 Task: Add Happy Baby Organic Stage 1 Infant Formula W/ Iron to the cart.
Action: Mouse moved to (267, 137)
Screenshot: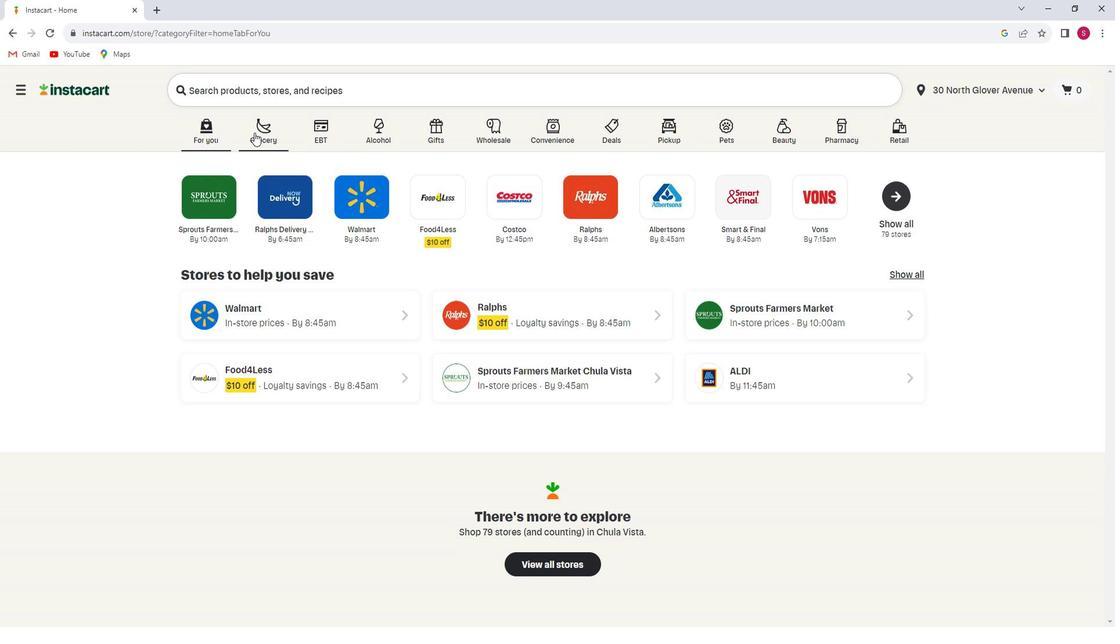 
Action: Mouse pressed left at (267, 137)
Screenshot: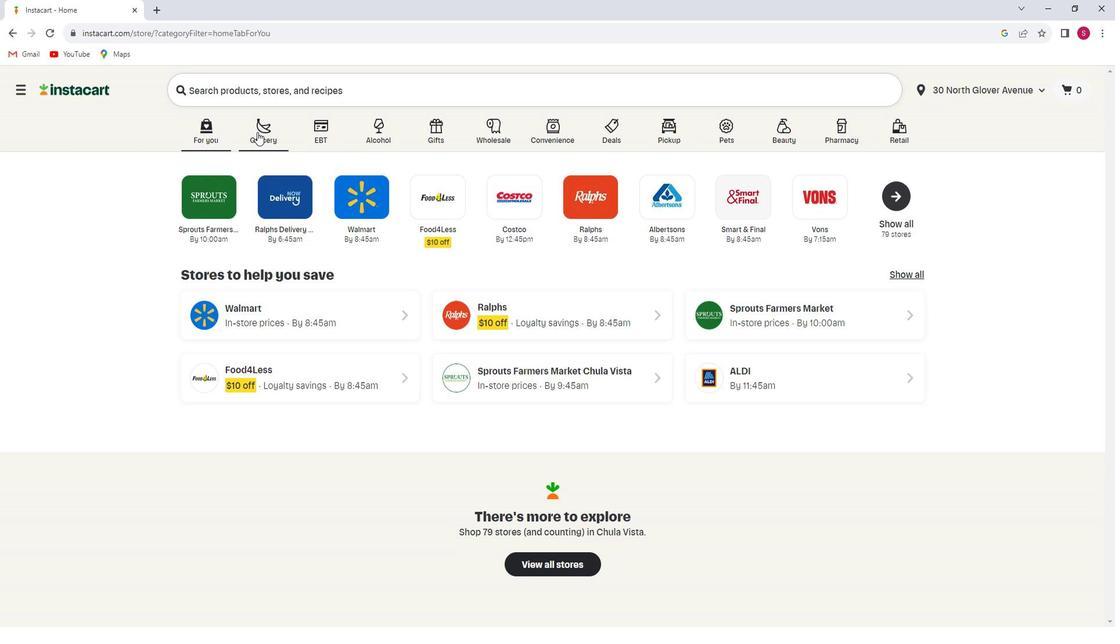 
Action: Mouse moved to (255, 351)
Screenshot: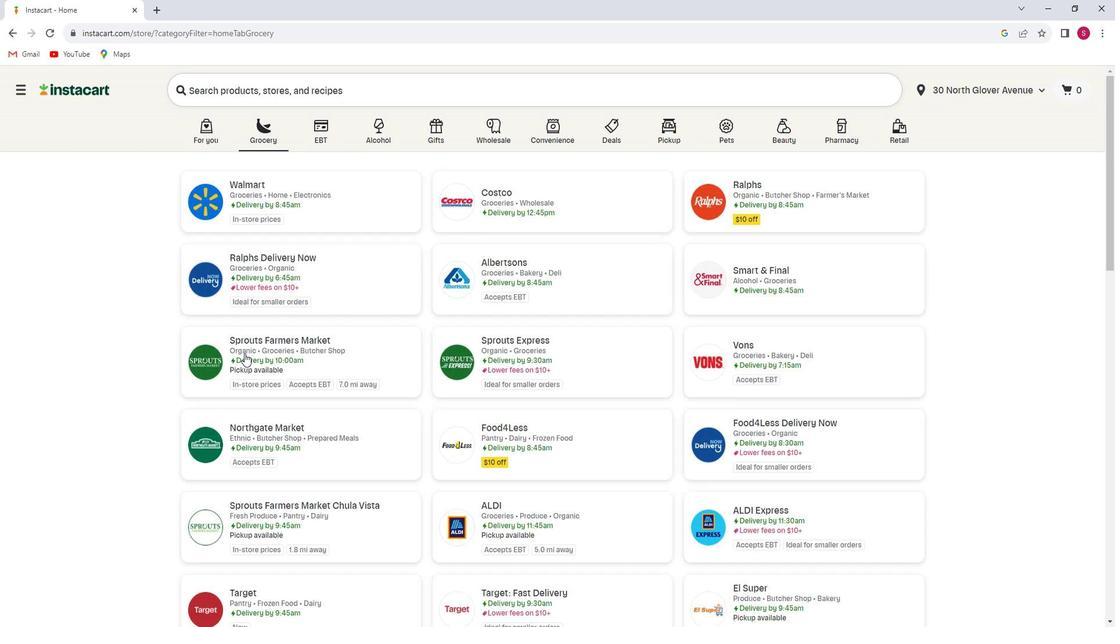 
Action: Mouse pressed left at (255, 351)
Screenshot: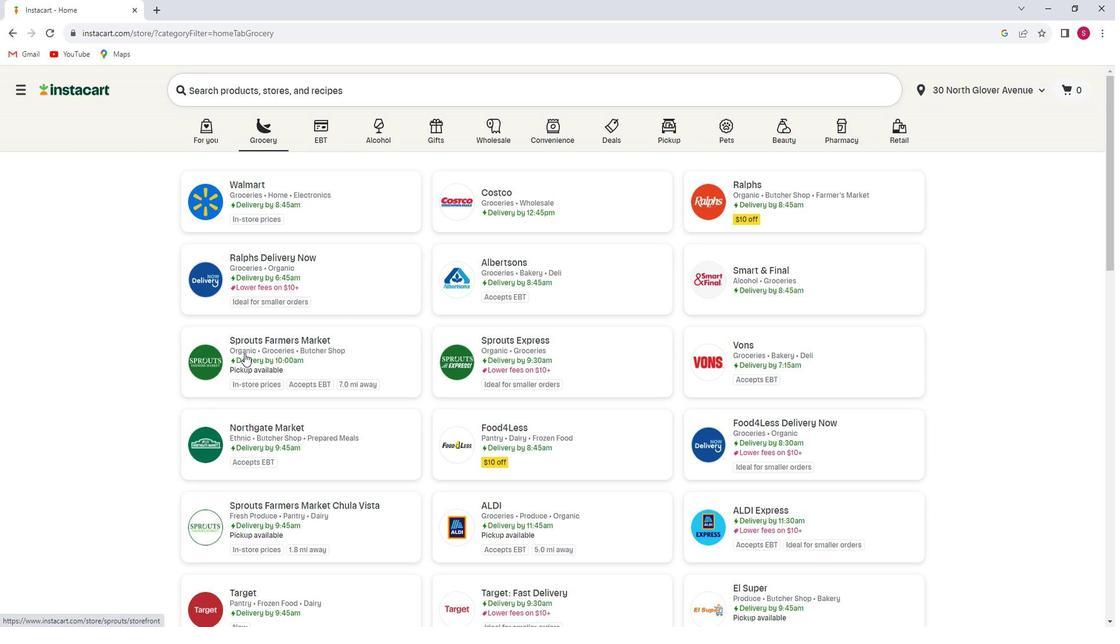 
Action: Mouse moved to (97, 371)
Screenshot: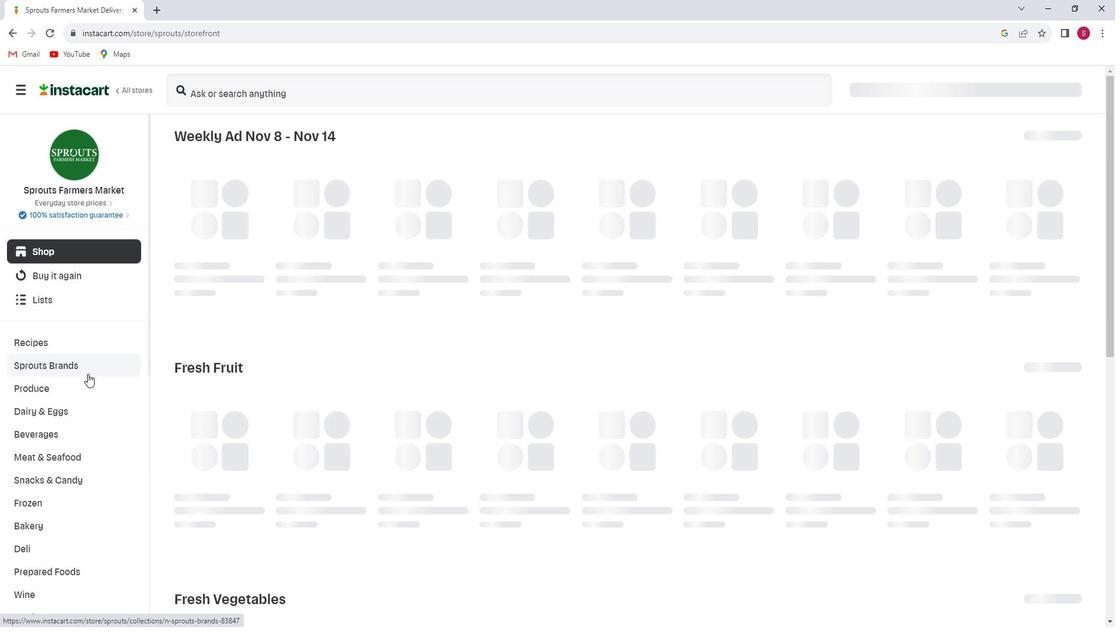 
Action: Mouse scrolled (98, 370) with delta (0, 0)
Screenshot: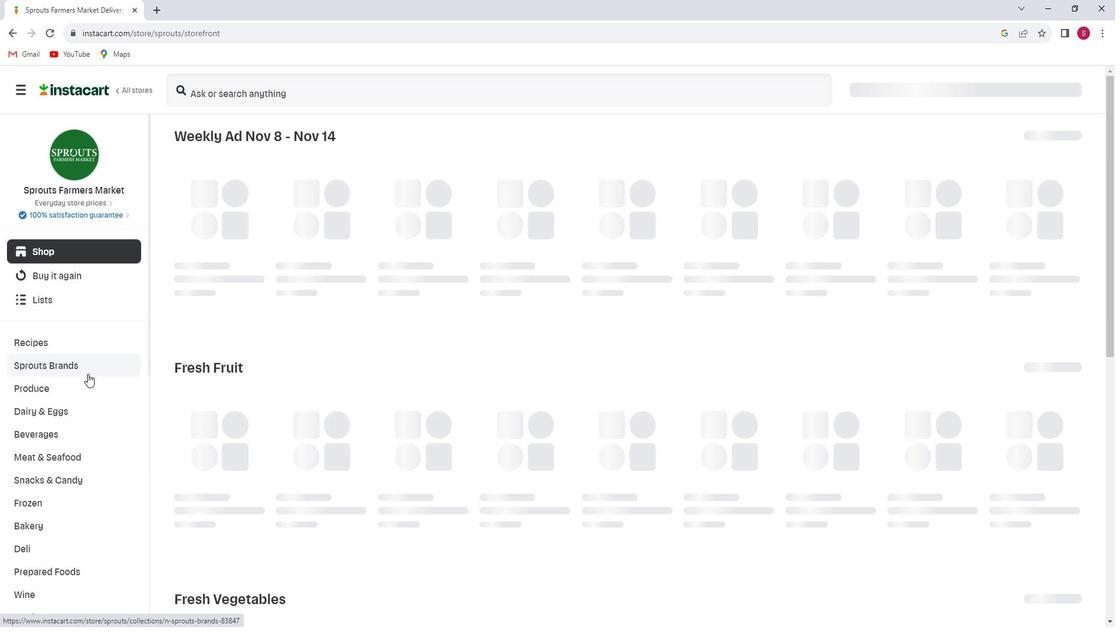 
Action: Mouse scrolled (97, 370) with delta (0, 0)
Screenshot: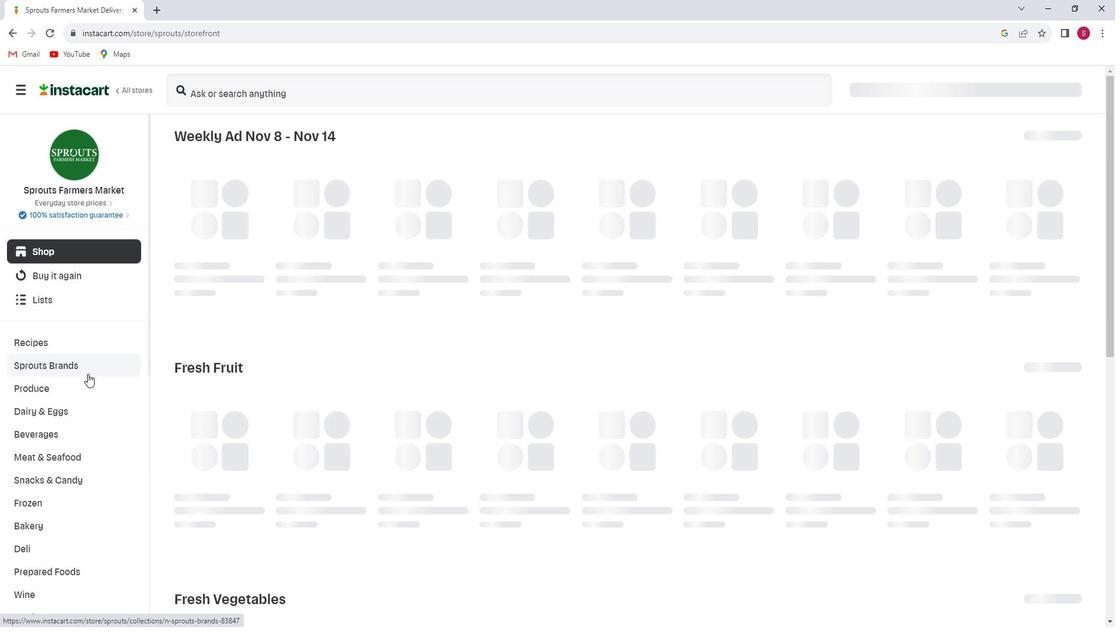 
Action: Mouse scrolled (97, 370) with delta (0, 0)
Screenshot: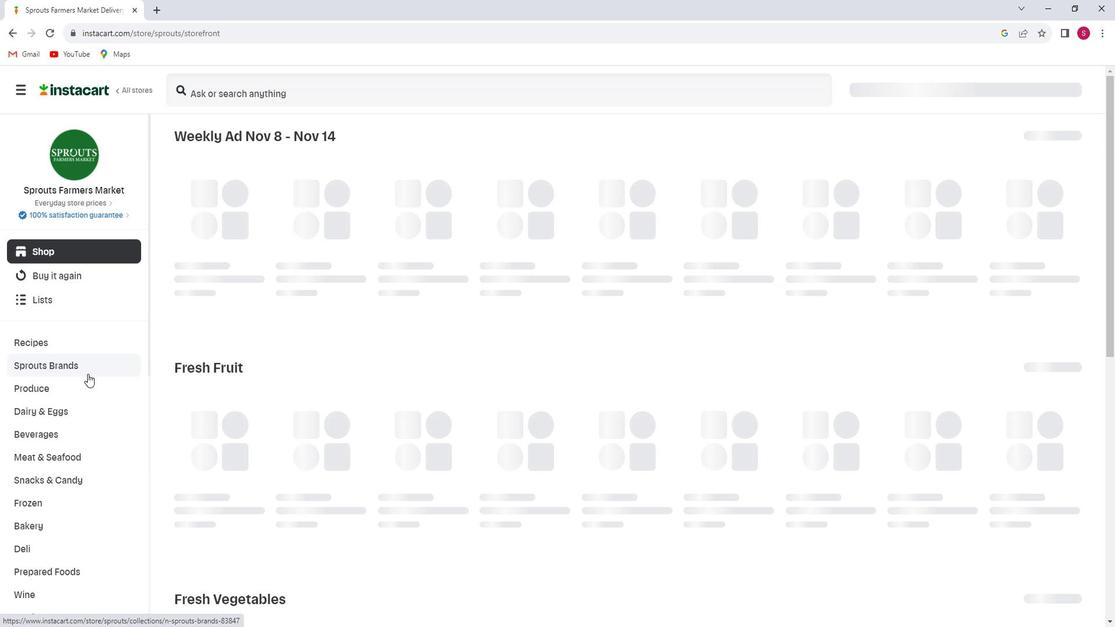 
Action: Mouse scrolled (97, 370) with delta (0, 0)
Screenshot: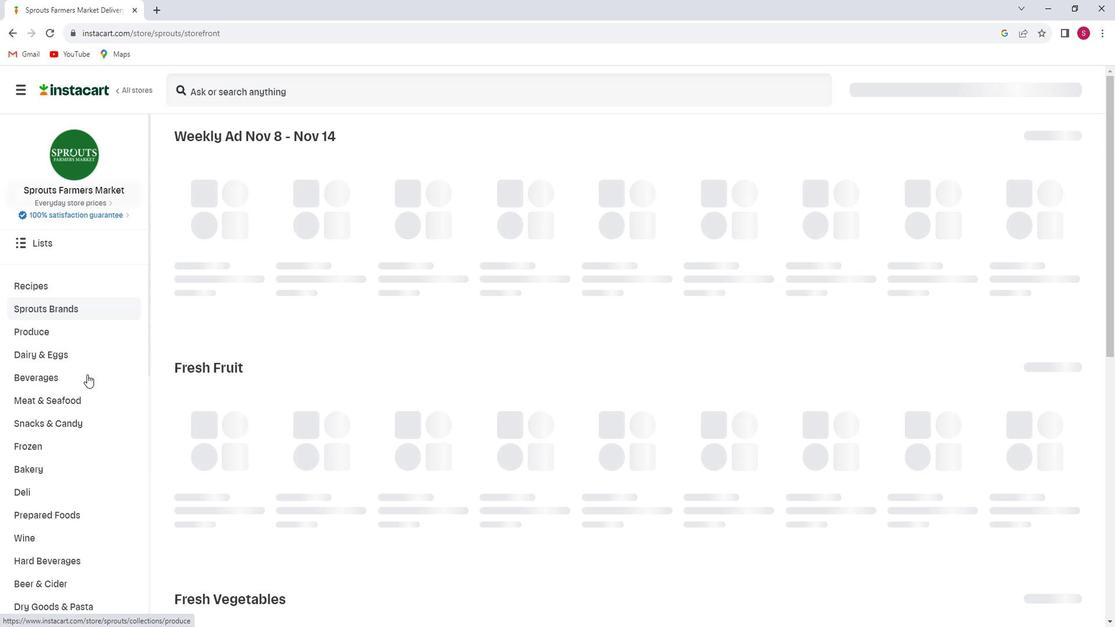
Action: Mouse scrolled (97, 370) with delta (0, 0)
Screenshot: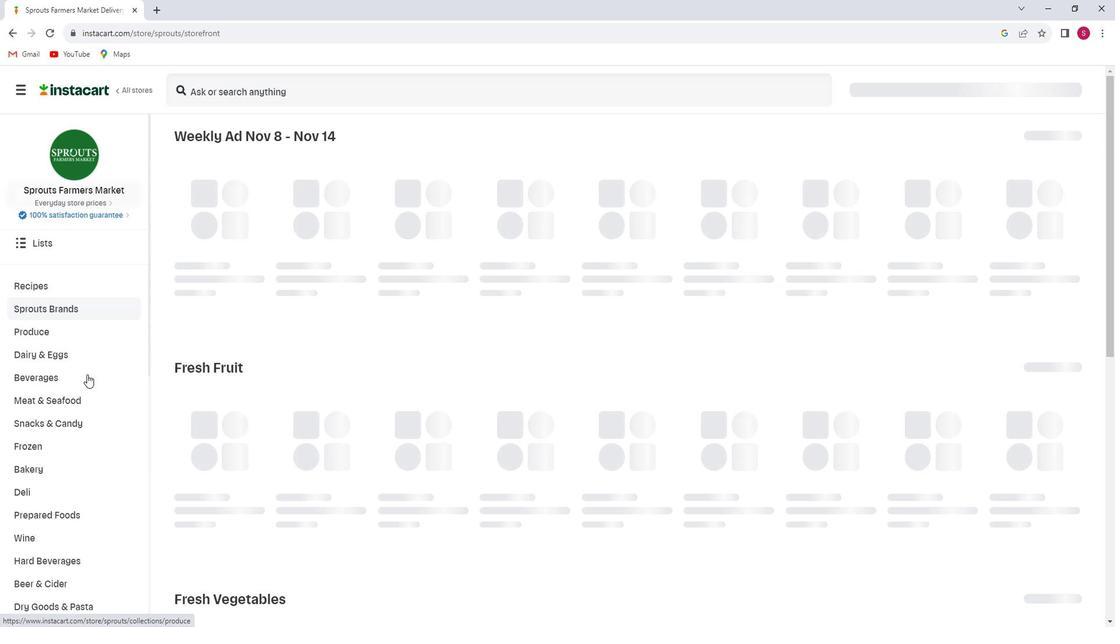 
Action: Mouse scrolled (97, 370) with delta (0, 0)
Screenshot: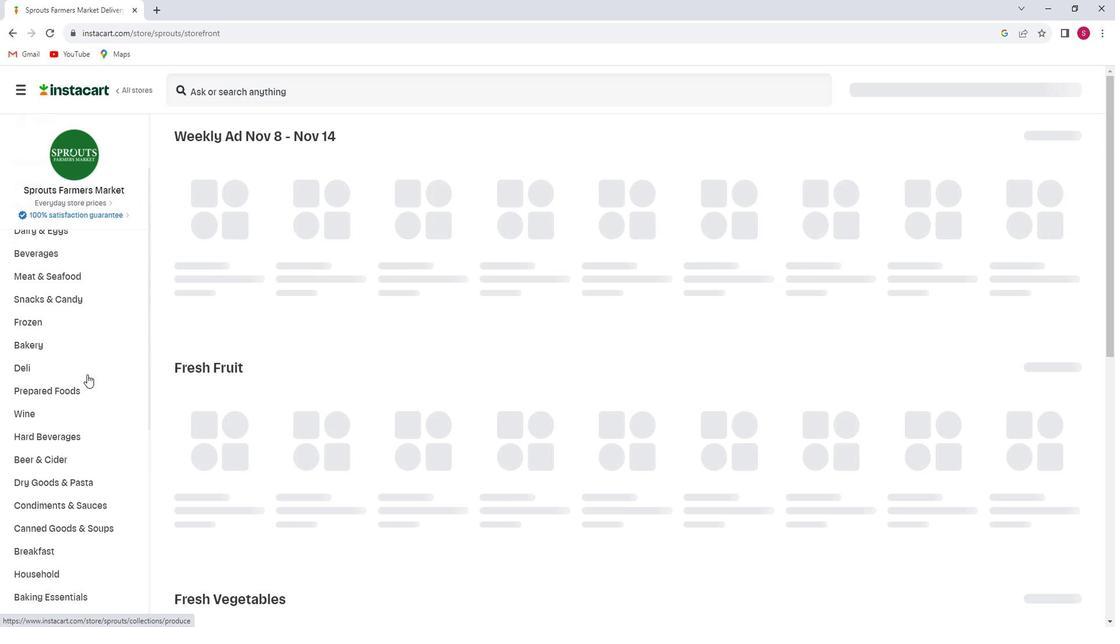 
Action: Mouse scrolled (97, 370) with delta (0, 0)
Screenshot: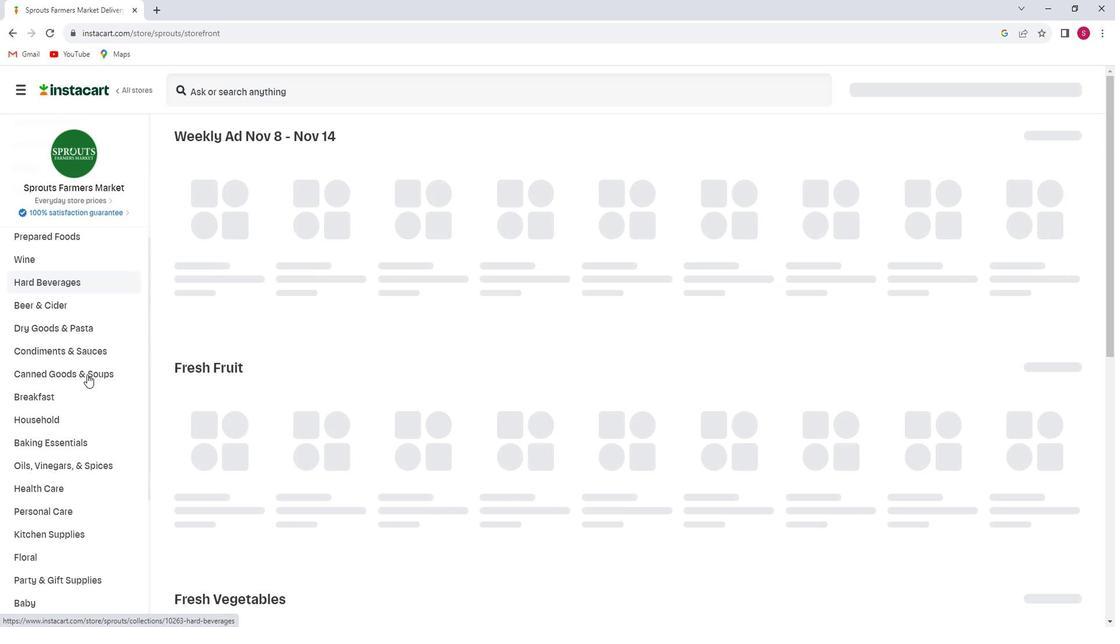 
Action: Mouse scrolled (97, 370) with delta (0, 0)
Screenshot: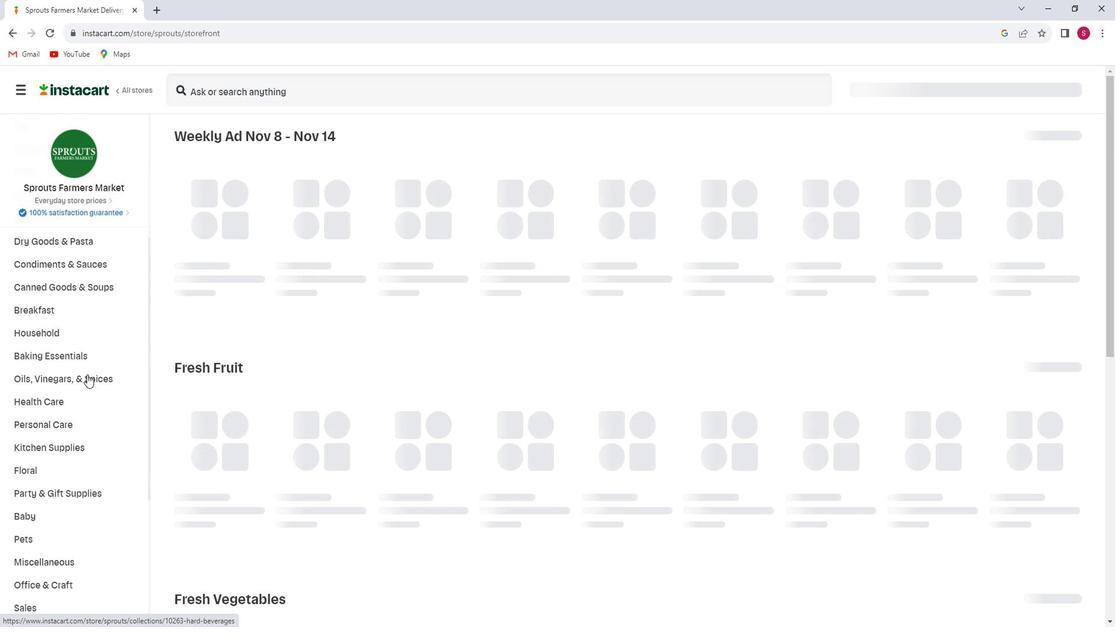 
Action: Mouse scrolled (97, 370) with delta (0, 0)
Screenshot: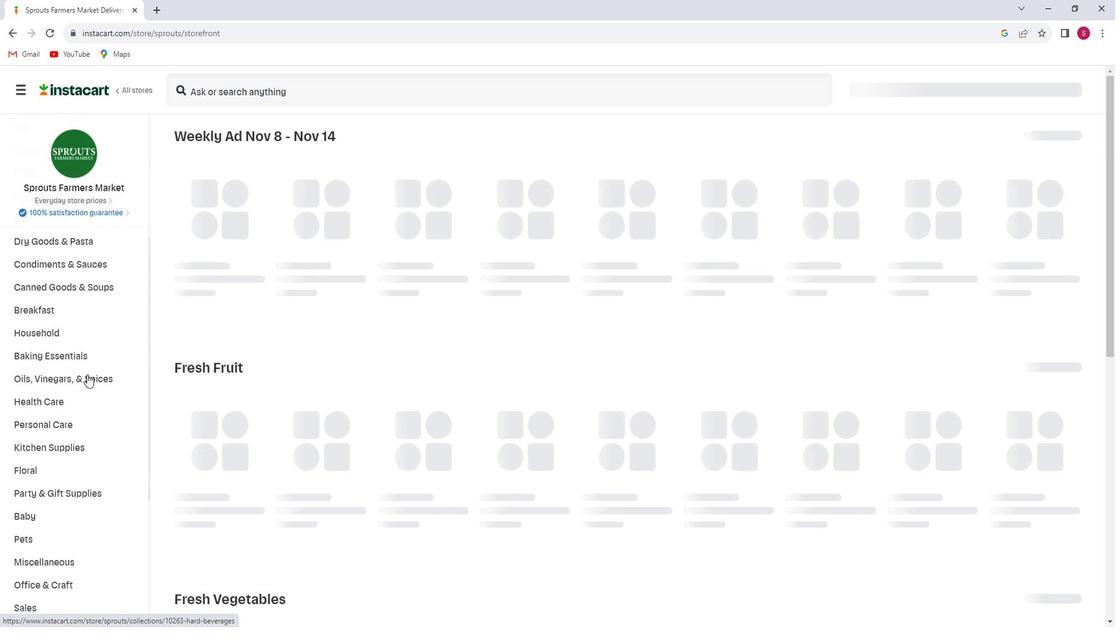 
Action: Mouse moved to (83, 390)
Screenshot: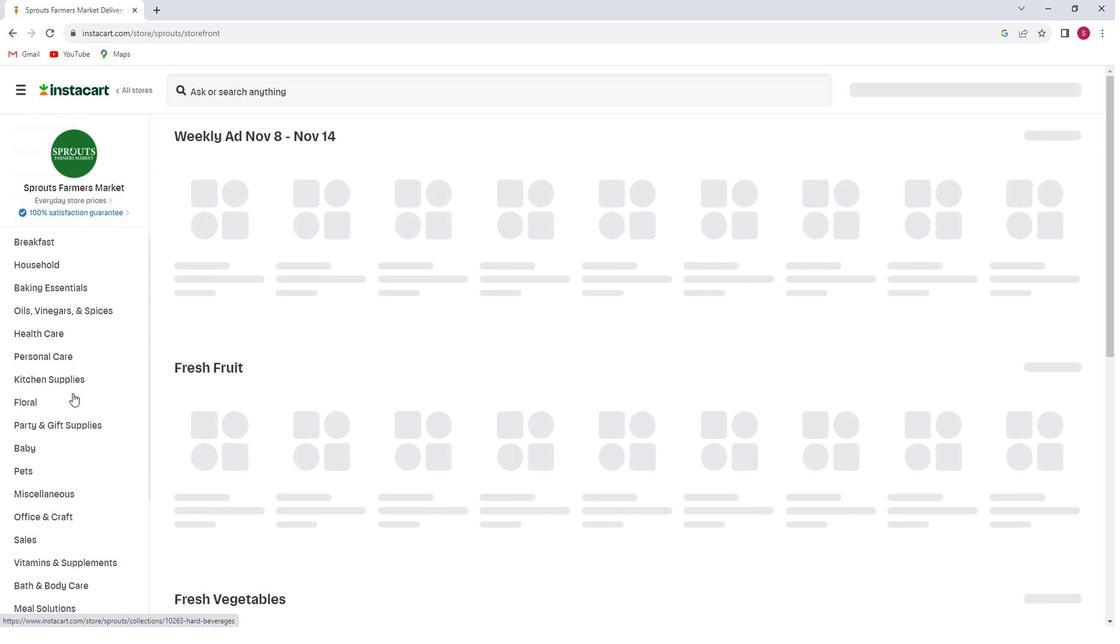 
Action: Mouse scrolled (83, 389) with delta (0, 0)
Screenshot: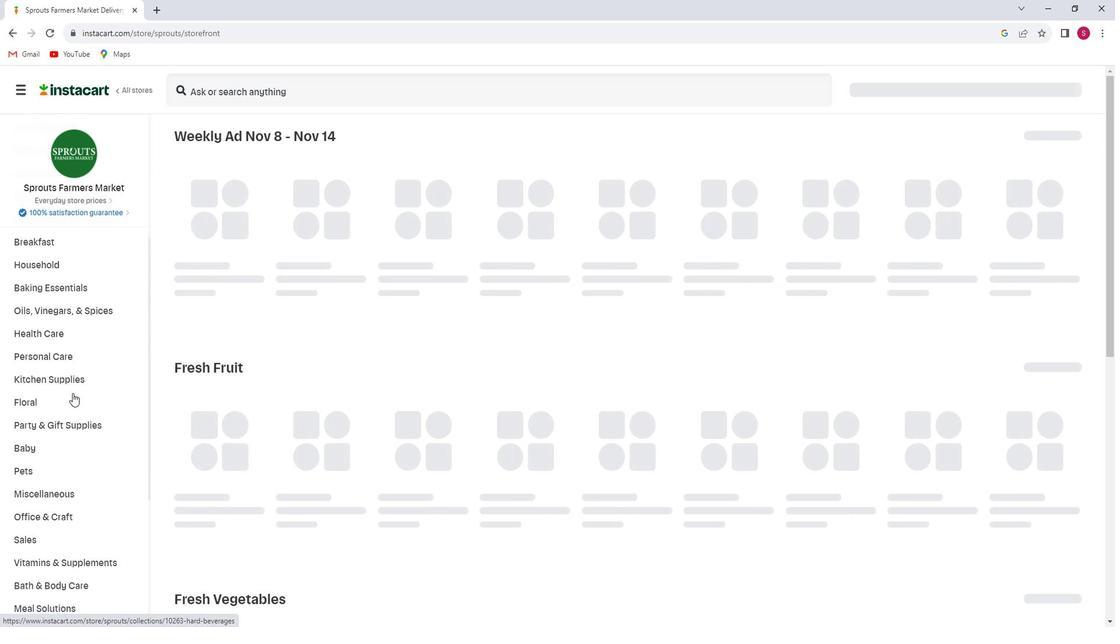 
Action: Mouse moved to (81, 392)
Screenshot: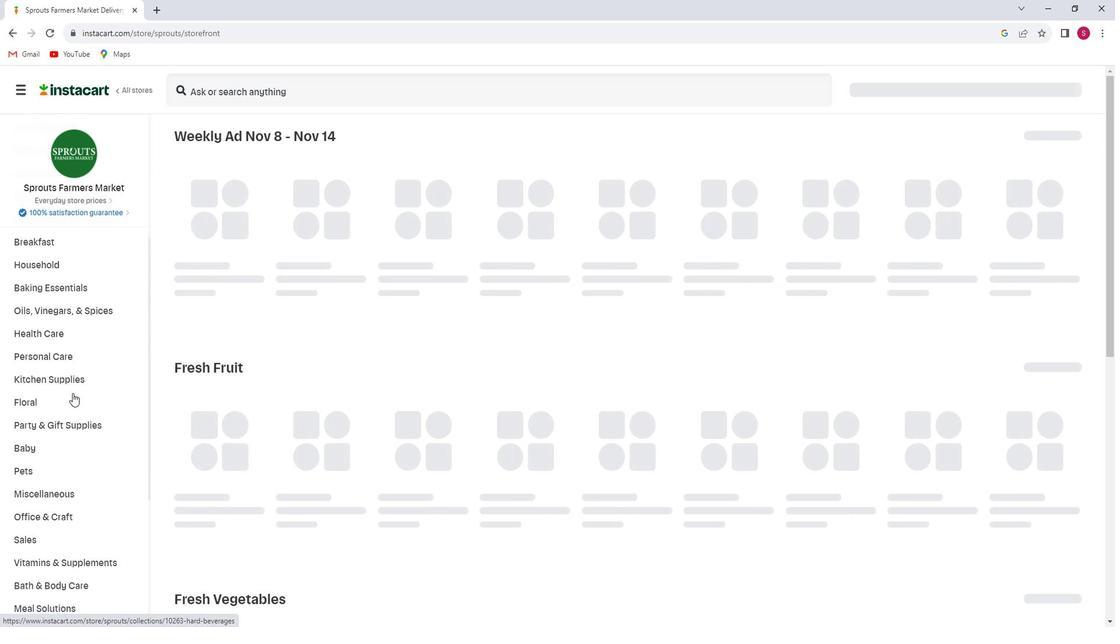 
Action: Mouse scrolled (81, 391) with delta (0, 0)
Screenshot: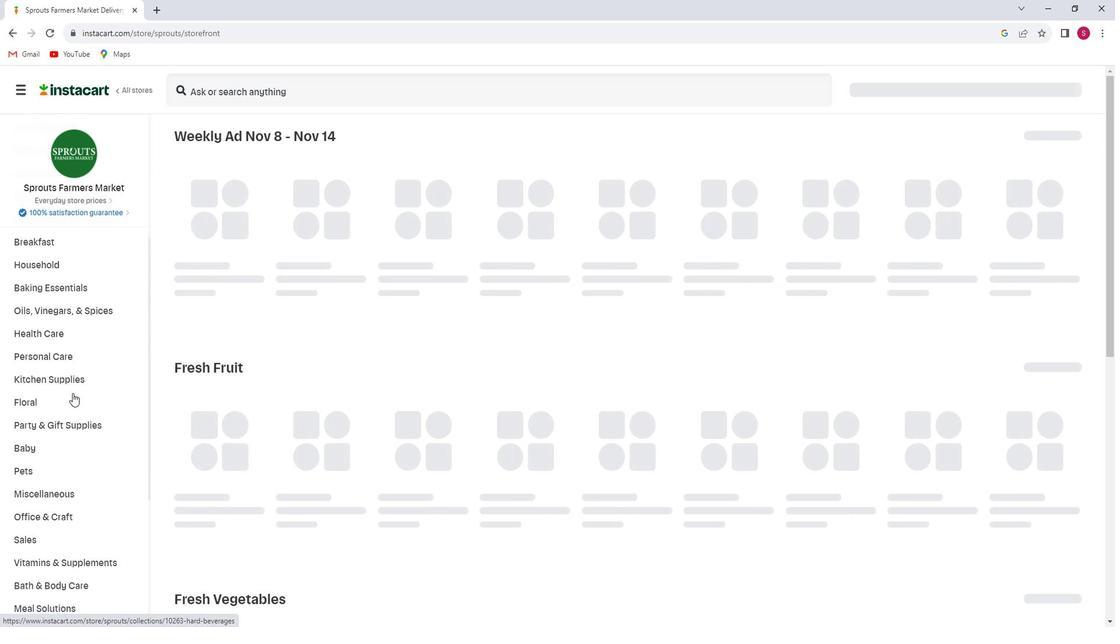 
Action: Mouse moved to (48, 448)
Screenshot: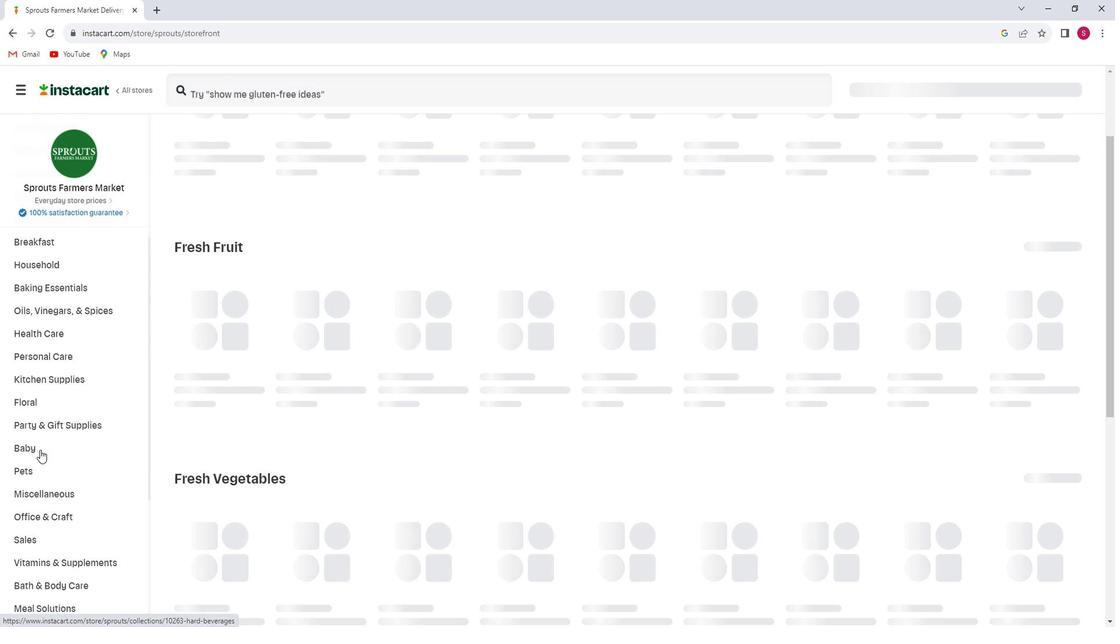 
Action: Mouse pressed left at (48, 448)
Screenshot: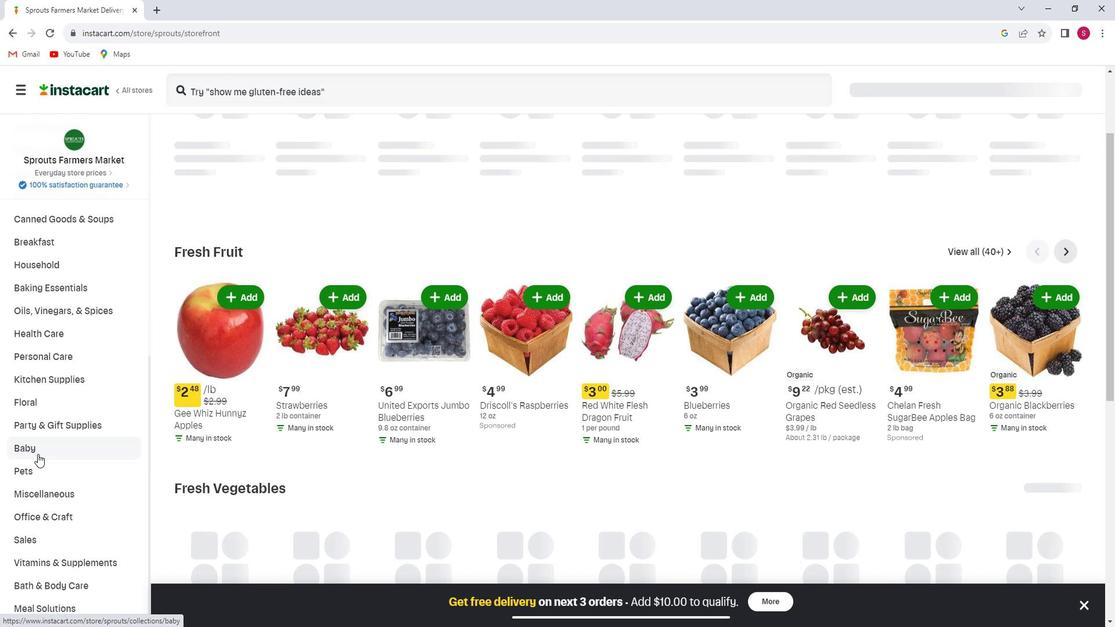 
Action: Mouse moved to (57, 510)
Screenshot: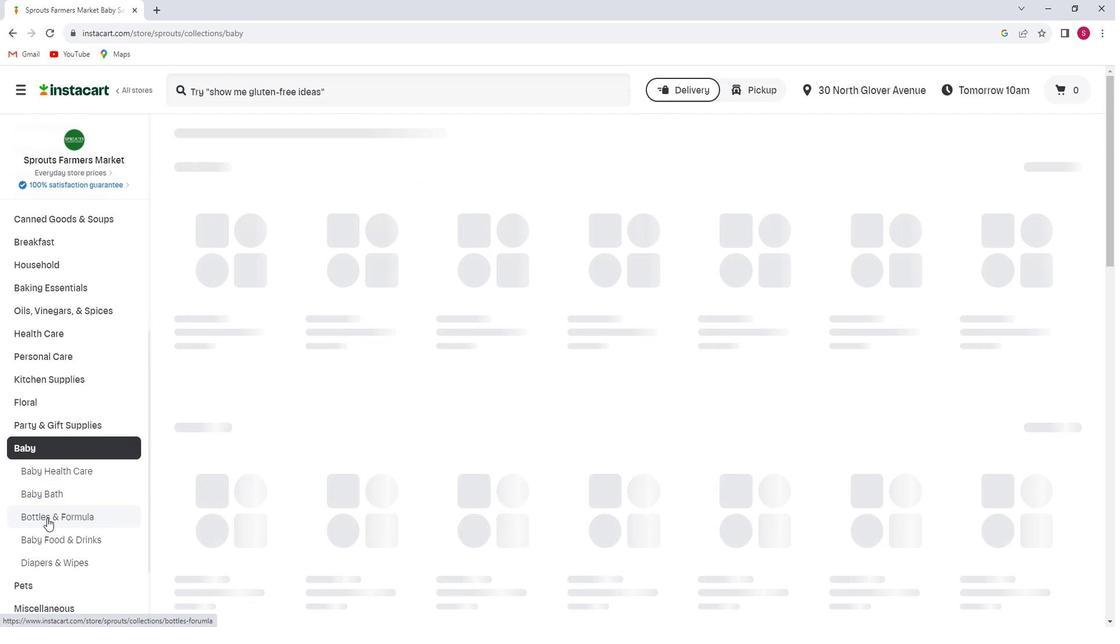 
Action: Mouse pressed left at (57, 510)
Screenshot: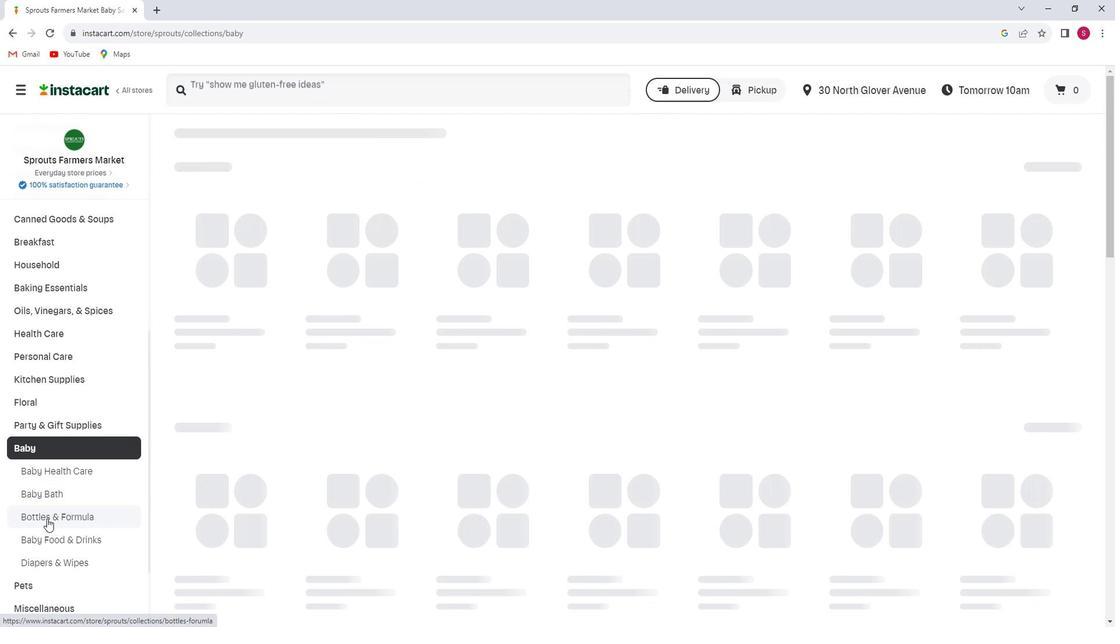 
Action: Mouse moved to (290, 98)
Screenshot: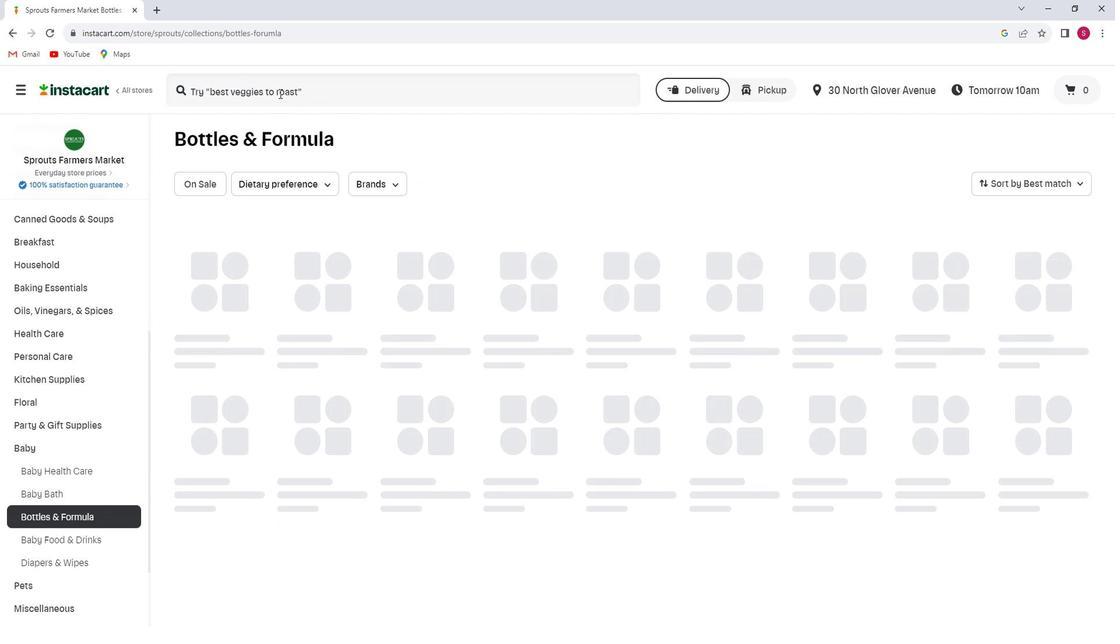 
Action: Mouse pressed left at (290, 98)
Screenshot: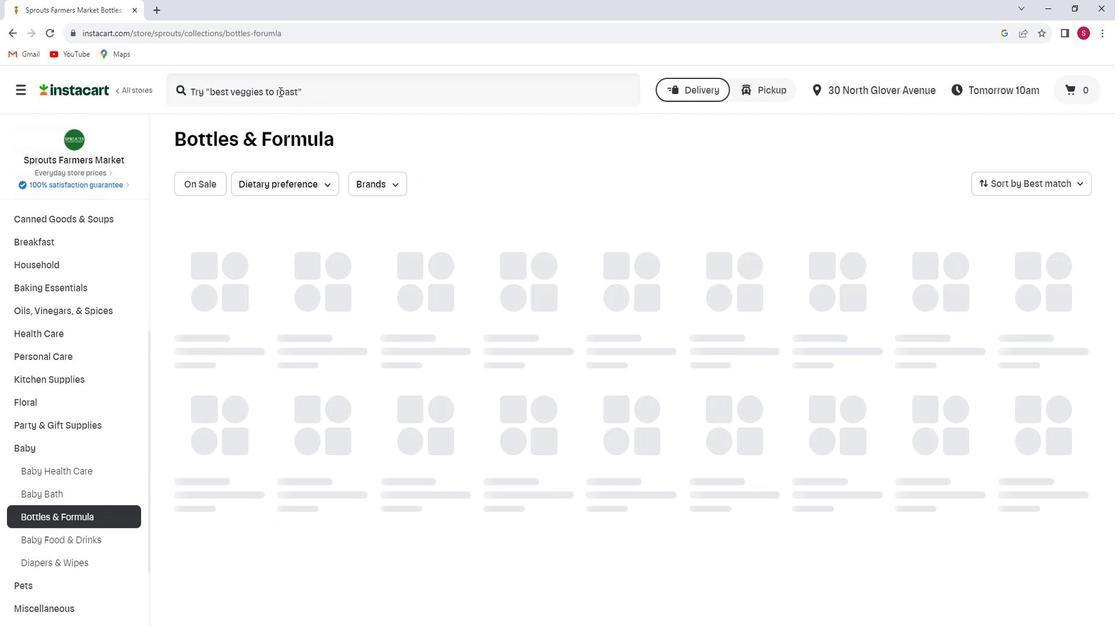 
Action: Key pressed <Key.shift><Key.shift><Key.shift><Key.shift><Key.shift>Happy<Key.space><Key.shift>Baby<Key.space><Key.shift>Organic<Key.space><Key.shift>Stage<Key.space>1<Key.space><Key.shift>Infant<Key.space><Key.shift>Formula<Key.space><Key.shift>W/<Key.space><Key.shift>Iron<Key.enter>
Screenshot: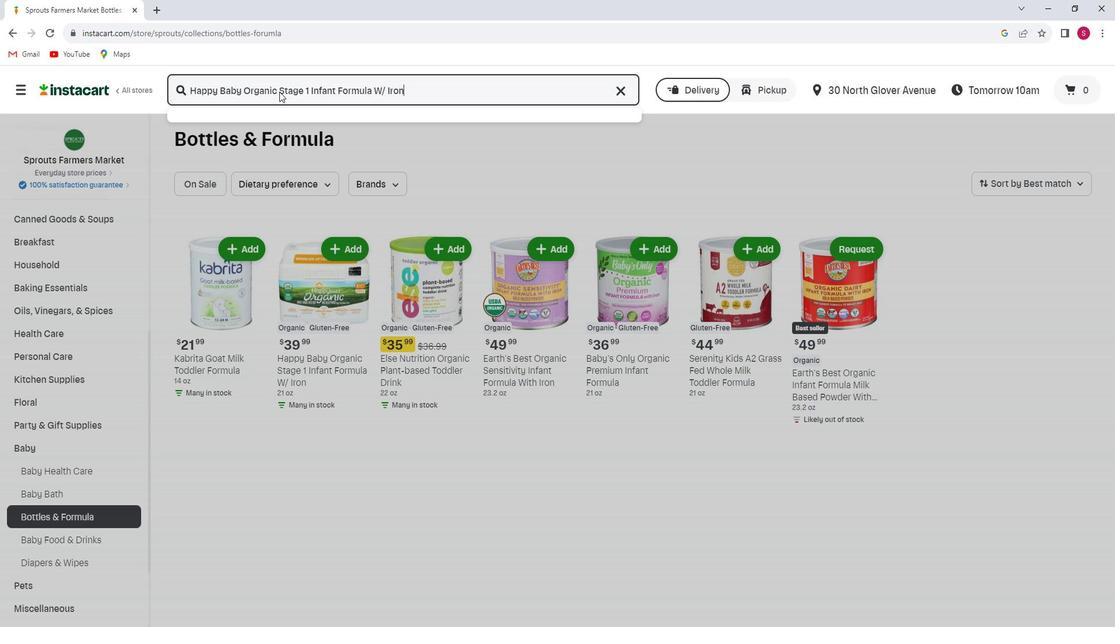 
Action: Mouse moved to (315, 194)
Screenshot: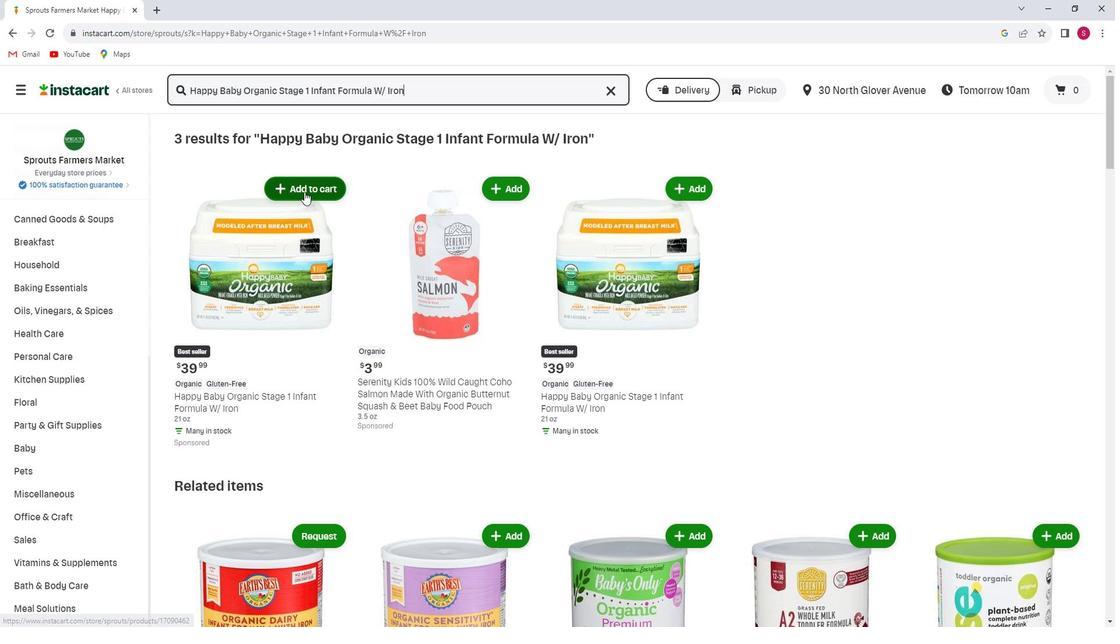 
Action: Mouse pressed left at (315, 194)
Screenshot: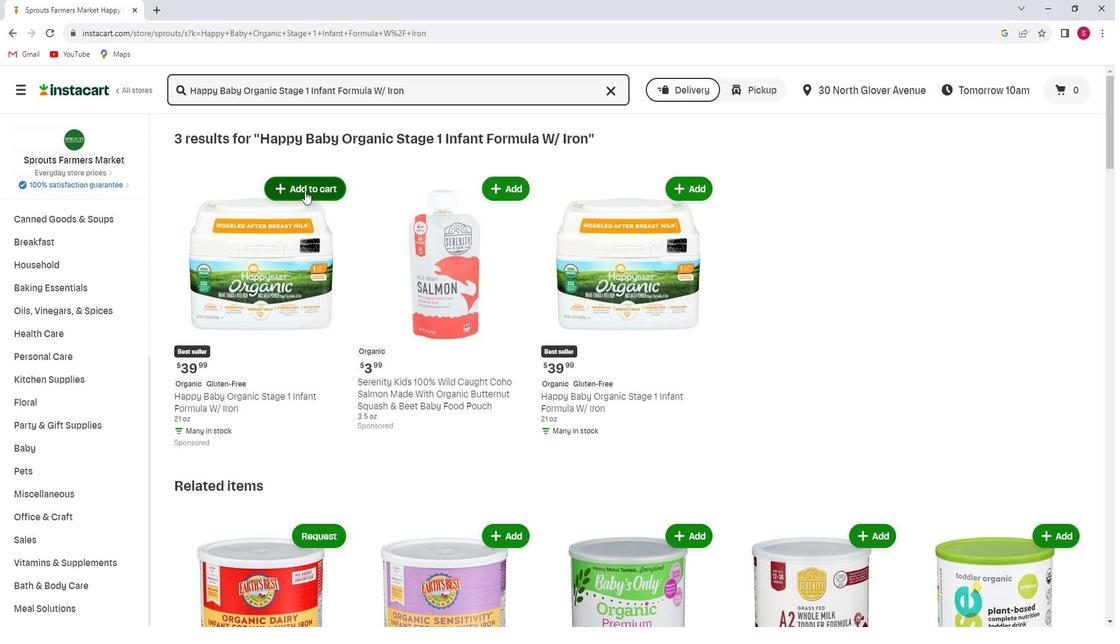 
Action: Mouse moved to (333, 249)
Screenshot: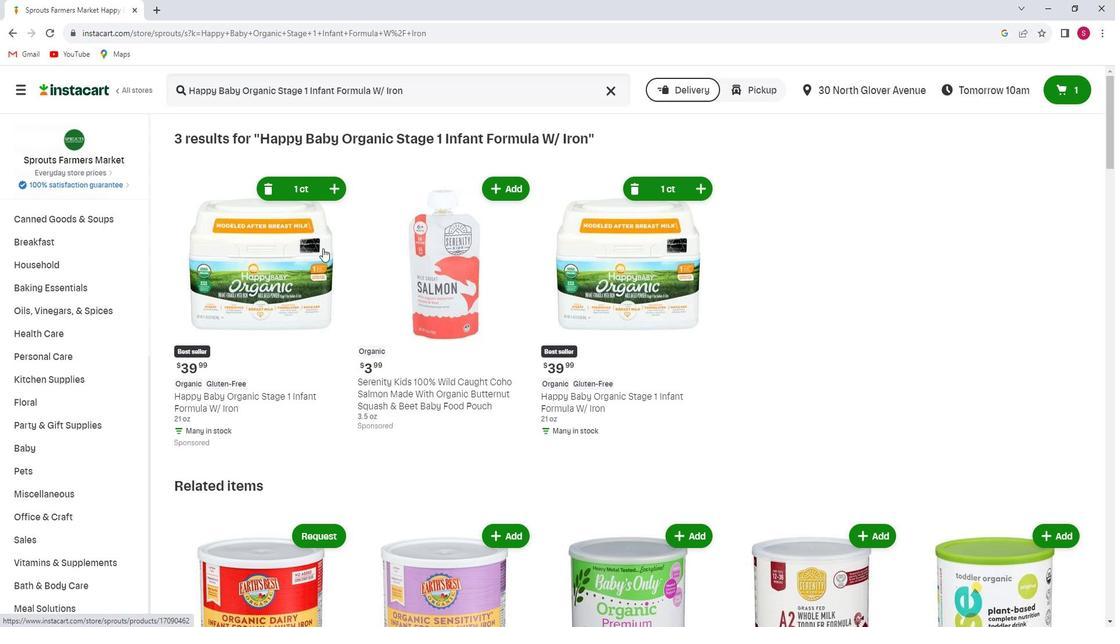 
